 Task: Add Waterloo Blackberry Lemonade to the cart.
Action: Mouse pressed left at (22, 82)
Screenshot: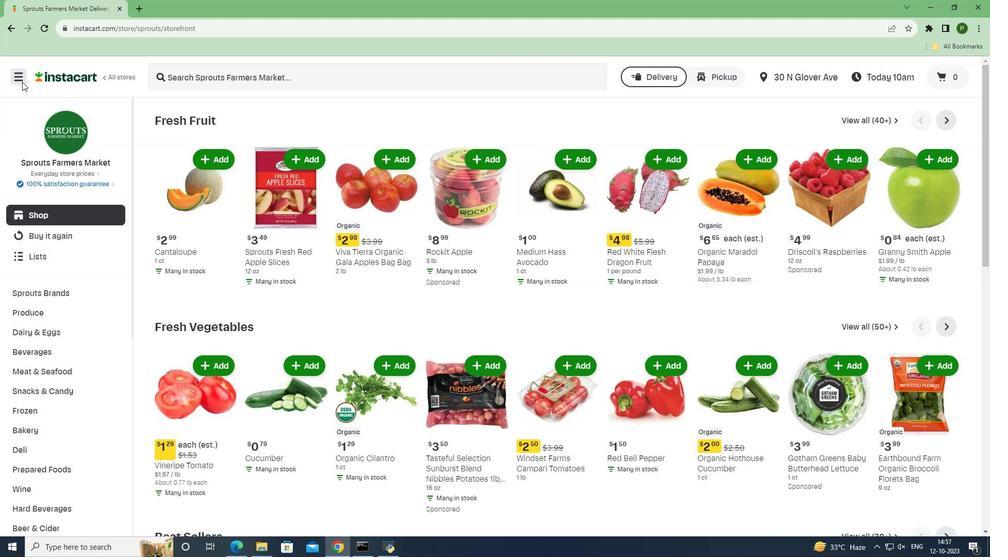 
Action: Mouse moved to (54, 271)
Screenshot: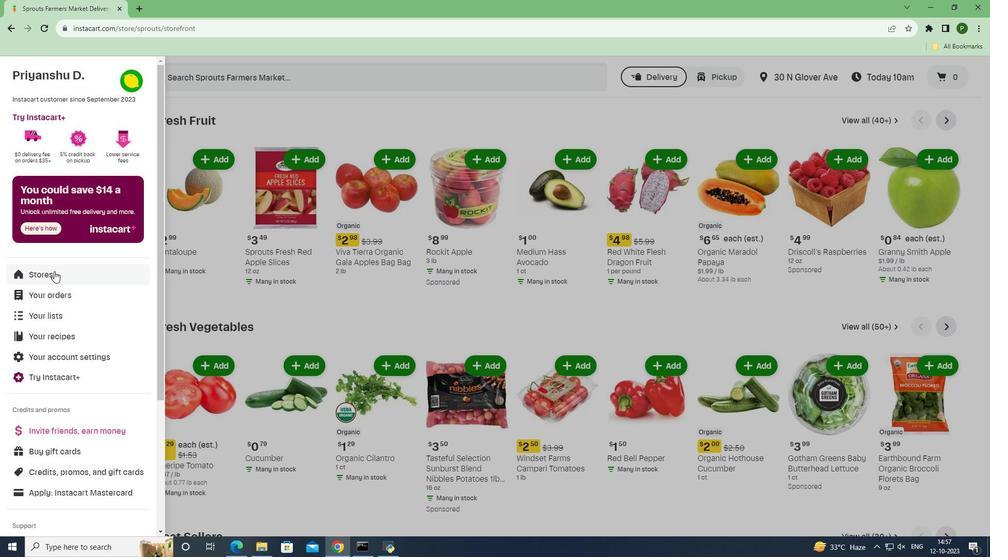 
Action: Mouse pressed left at (54, 271)
Screenshot: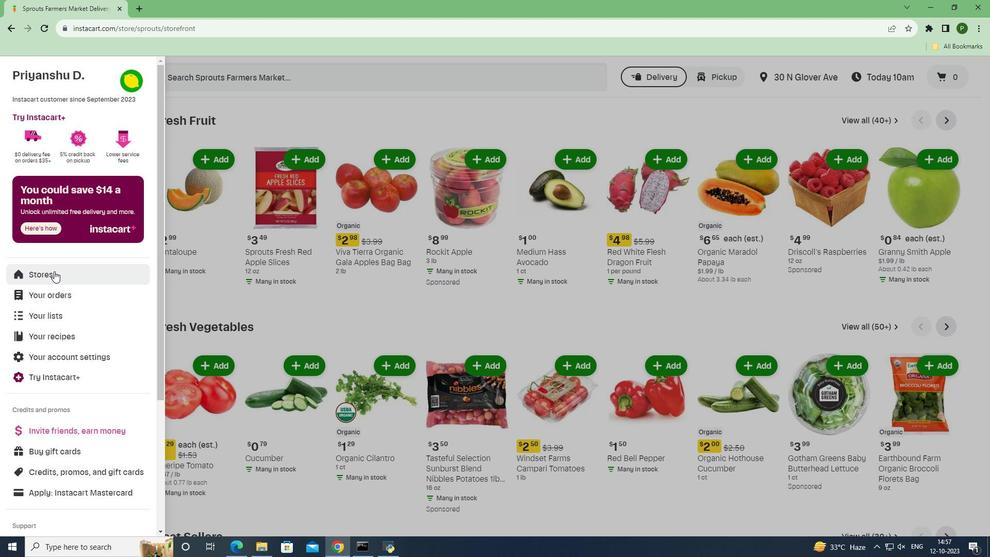 
Action: Mouse moved to (223, 117)
Screenshot: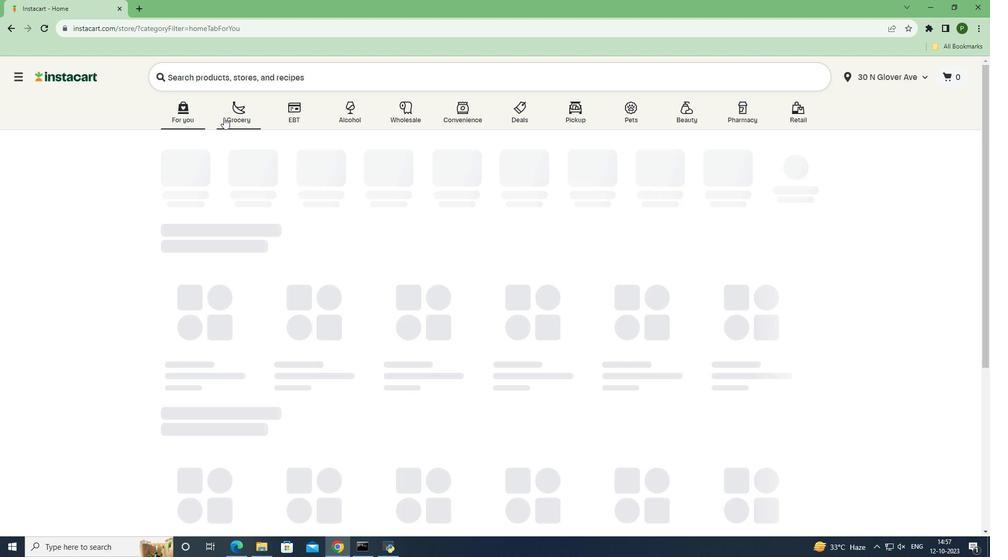 
Action: Mouse pressed left at (223, 117)
Screenshot: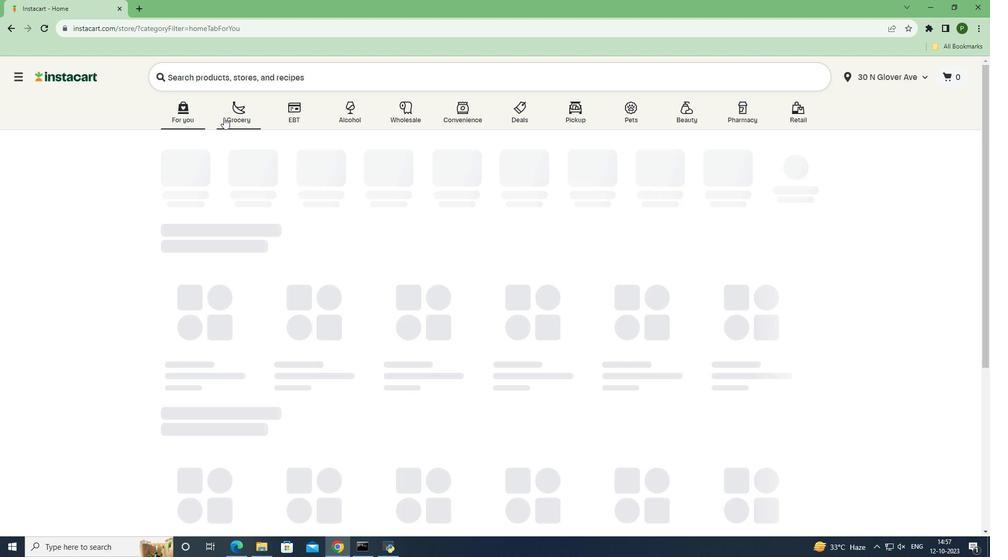 
Action: Mouse moved to (405, 232)
Screenshot: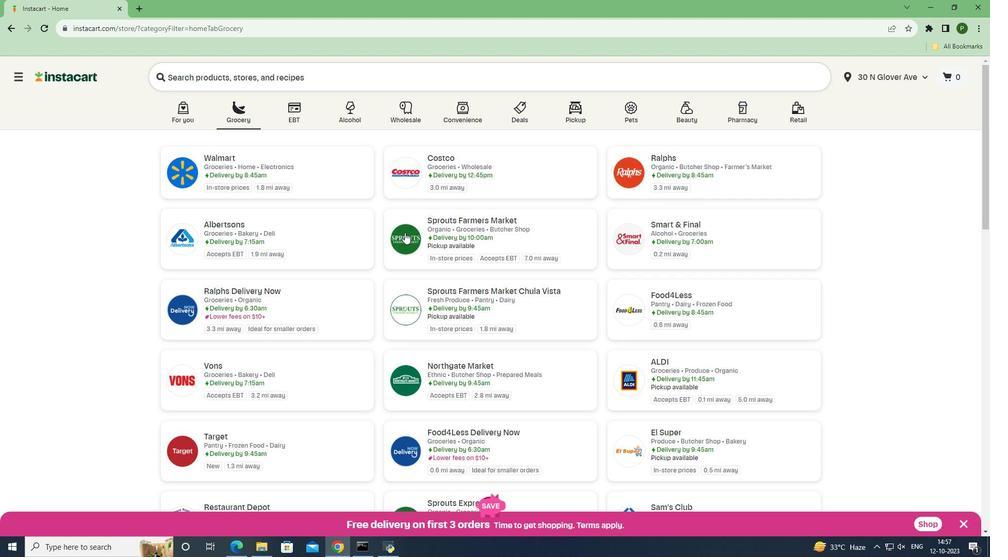 
Action: Mouse pressed left at (405, 232)
Screenshot: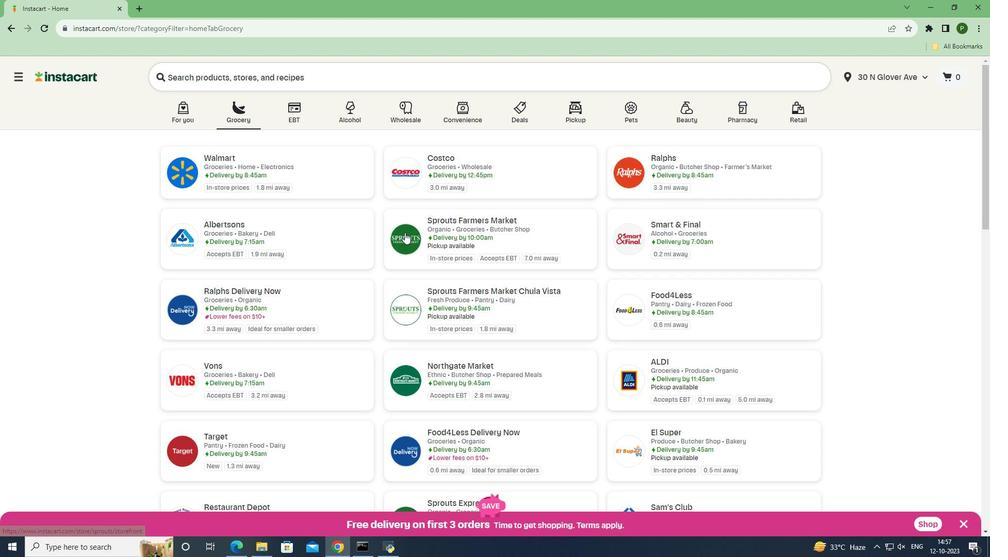 
Action: Mouse moved to (56, 349)
Screenshot: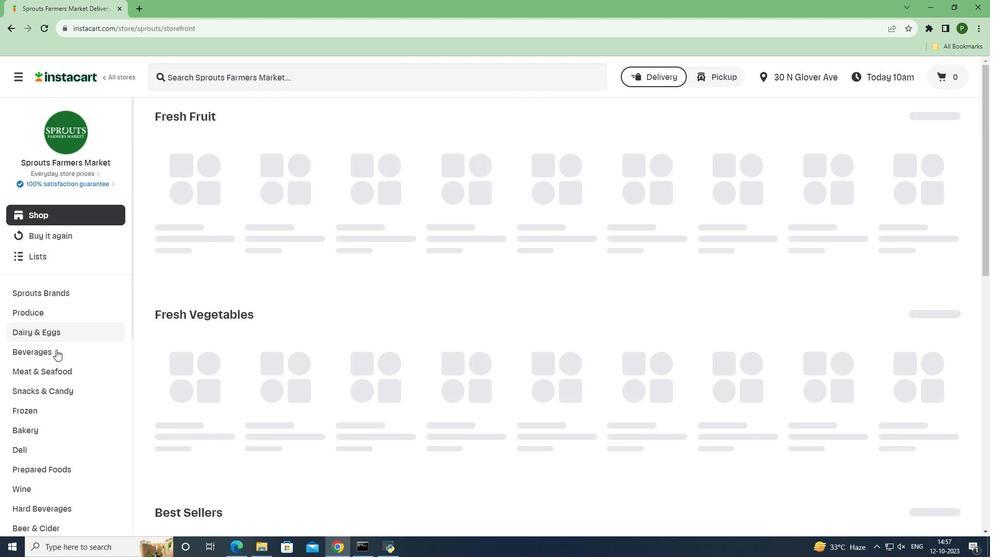 
Action: Mouse pressed left at (56, 349)
Screenshot: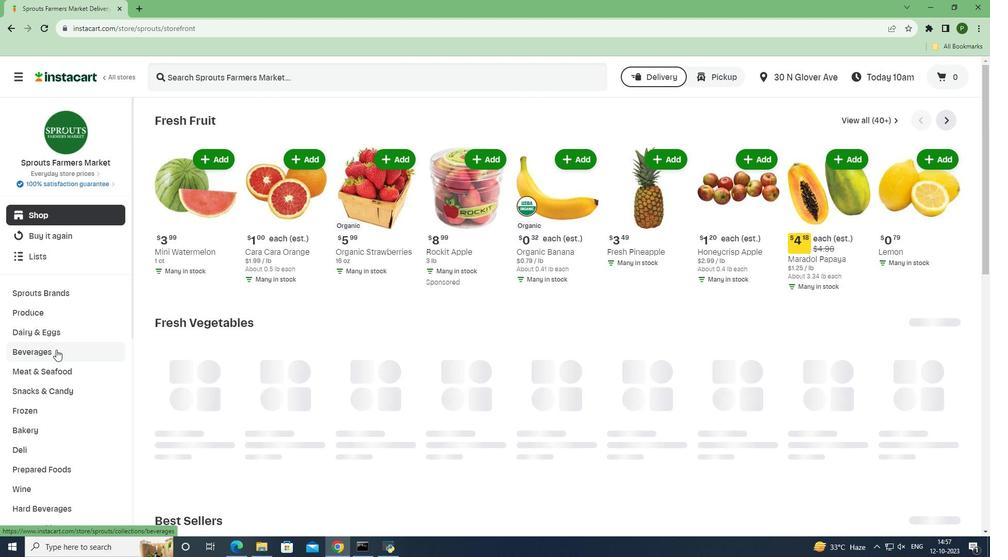 
Action: Mouse moved to (438, 141)
Screenshot: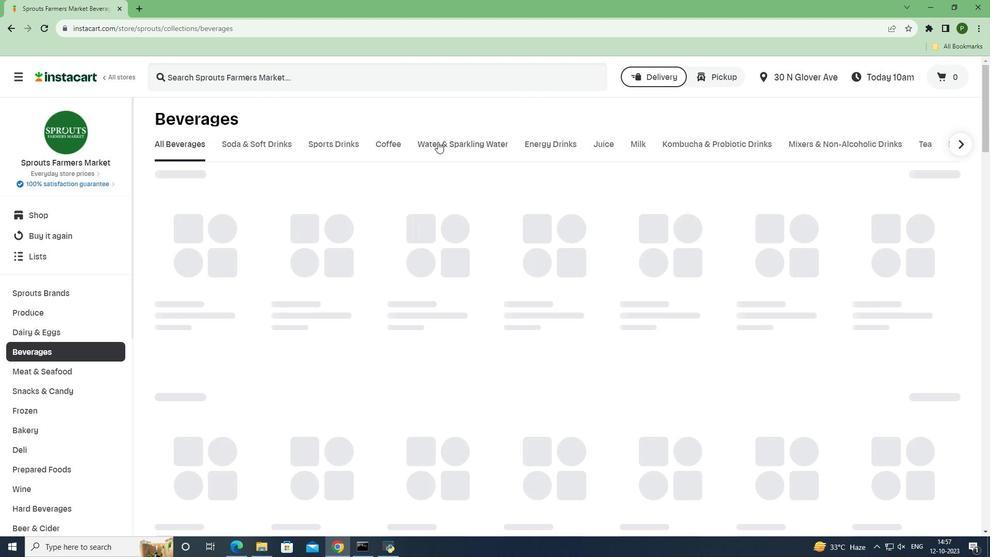 
Action: Mouse pressed left at (438, 141)
Screenshot: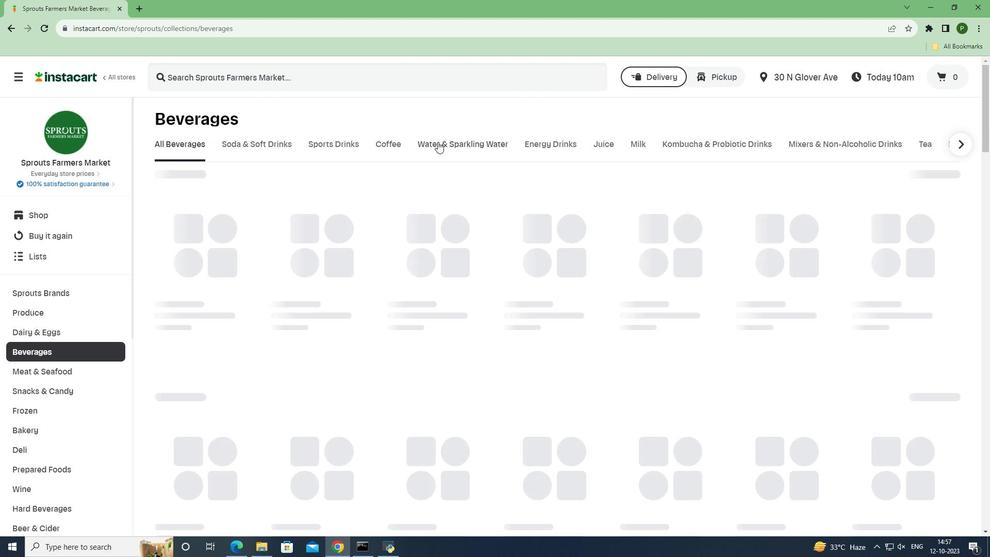 
Action: Mouse moved to (237, 78)
Screenshot: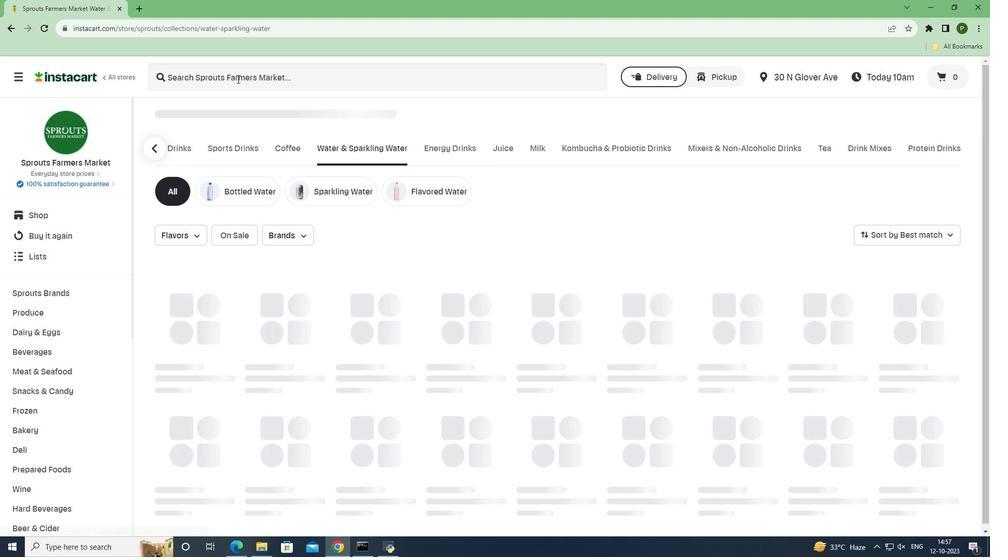 
Action: Mouse pressed left at (237, 78)
Screenshot: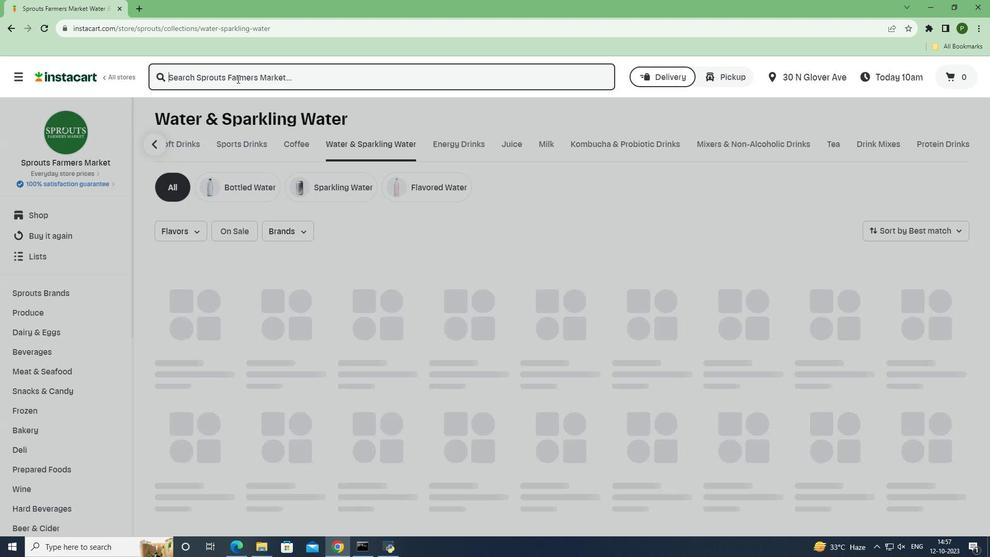 
Action: Key pressed <Key.caps_lock>W<Key.caps_lock>aterloo<Key.space><Key.caps_lock>B<Key.caps_lock>lackberry<Key.space><Key.caps_lock>L<Key.caps_lock>emonade<Key.enter>
Screenshot: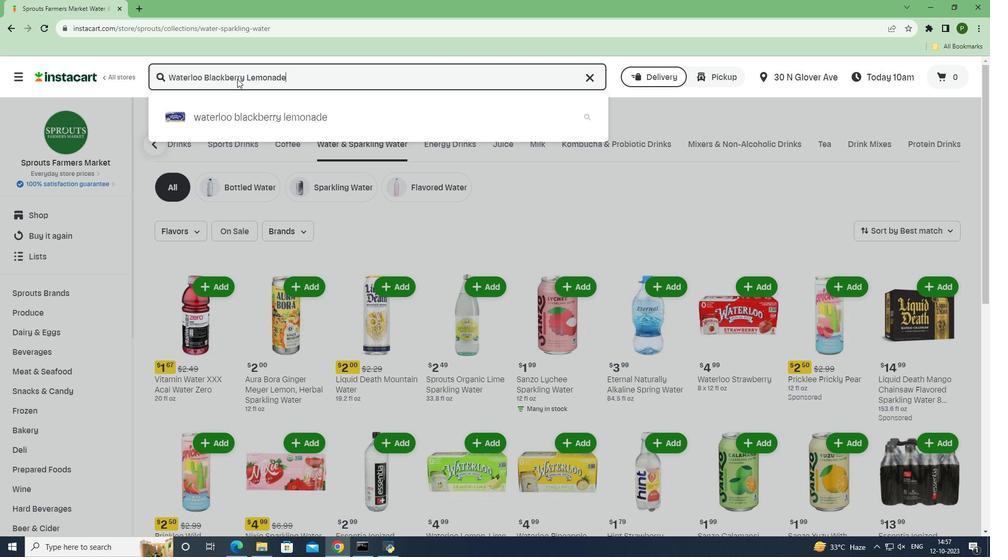 
Action: Mouse moved to (589, 187)
Screenshot: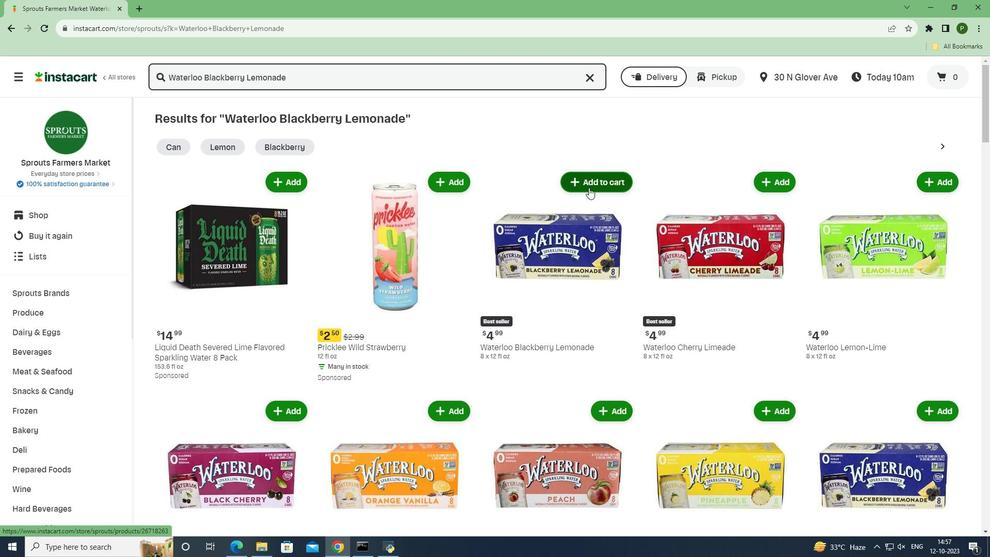 
Action: Mouse pressed left at (589, 187)
Screenshot: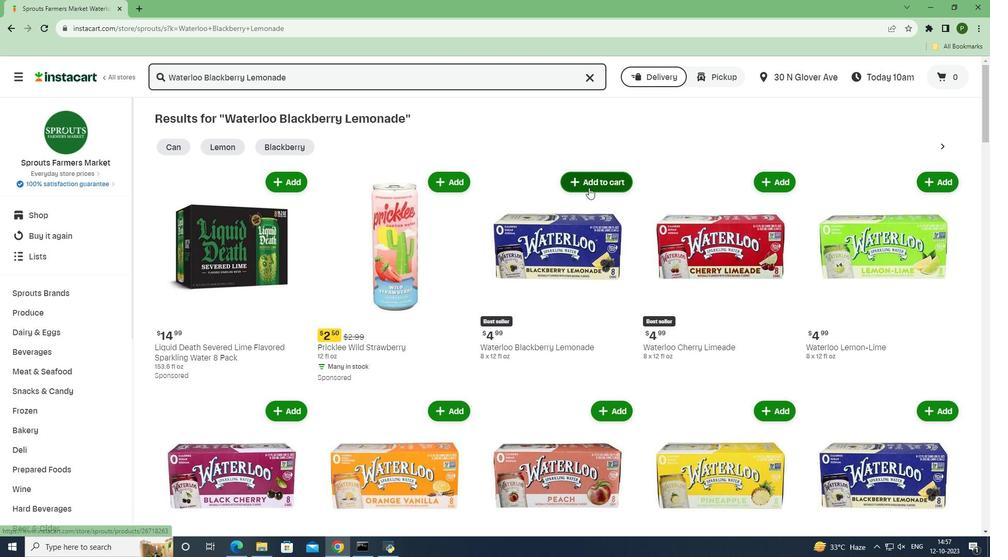 
Action: Mouse moved to (630, 210)
Screenshot: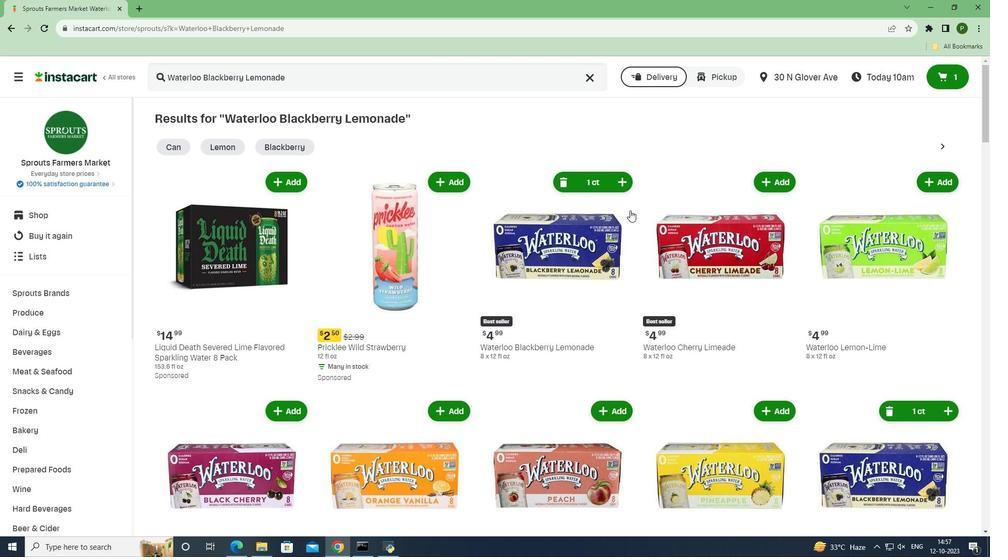 
